 Task: Add Traditional Medicinals Organic Licorice Root Tea to the cart.
Action: Mouse pressed left at (20, 92)
Screenshot: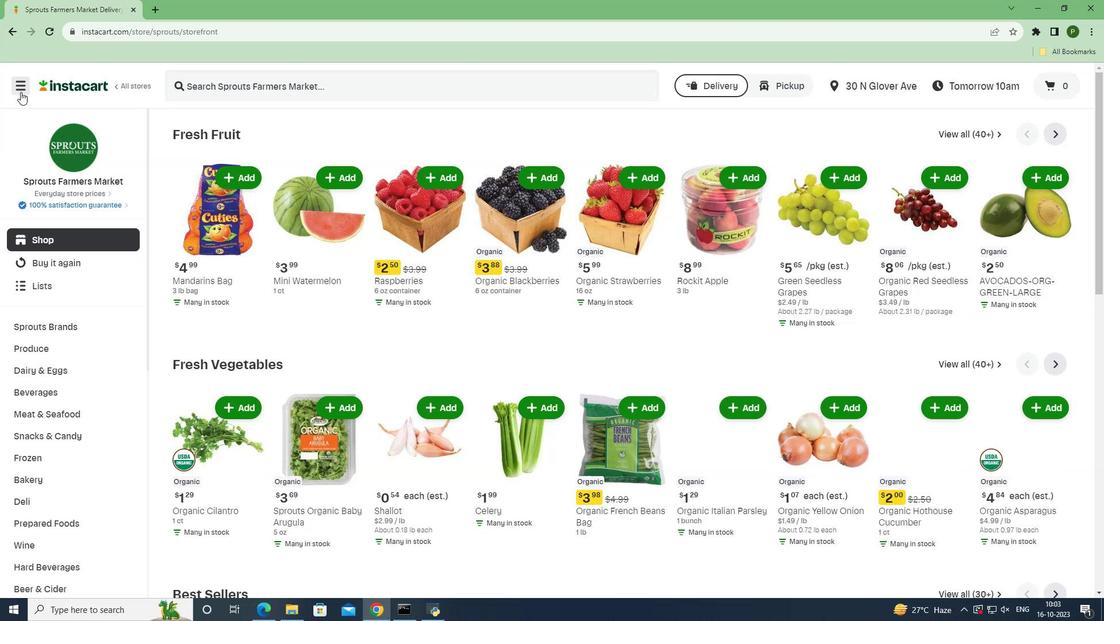 
Action: Mouse moved to (47, 304)
Screenshot: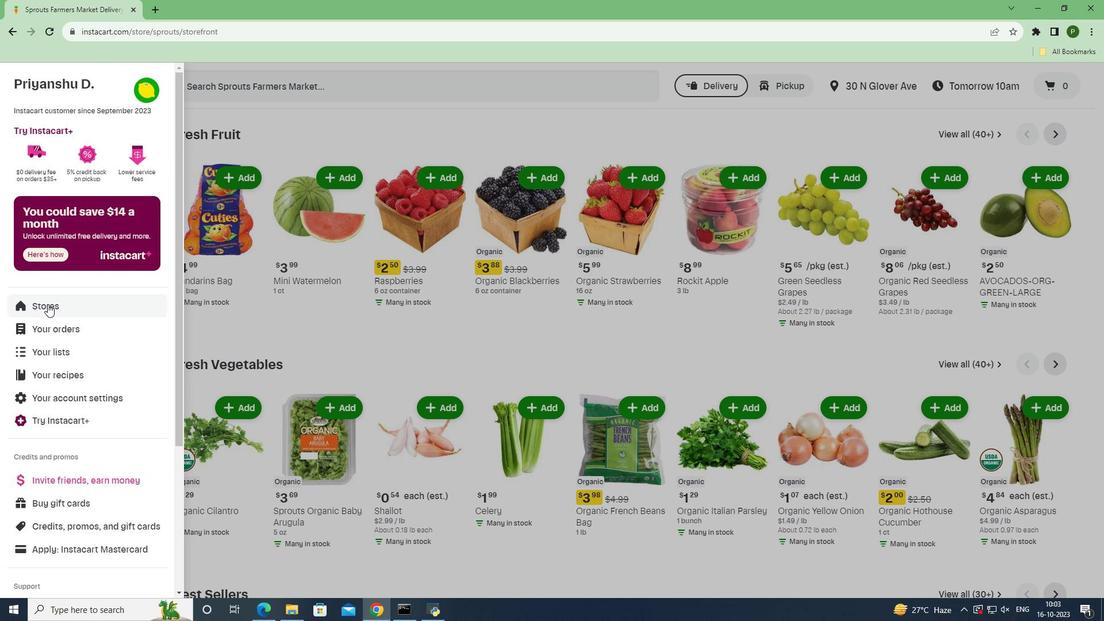 
Action: Mouse pressed left at (47, 304)
Screenshot: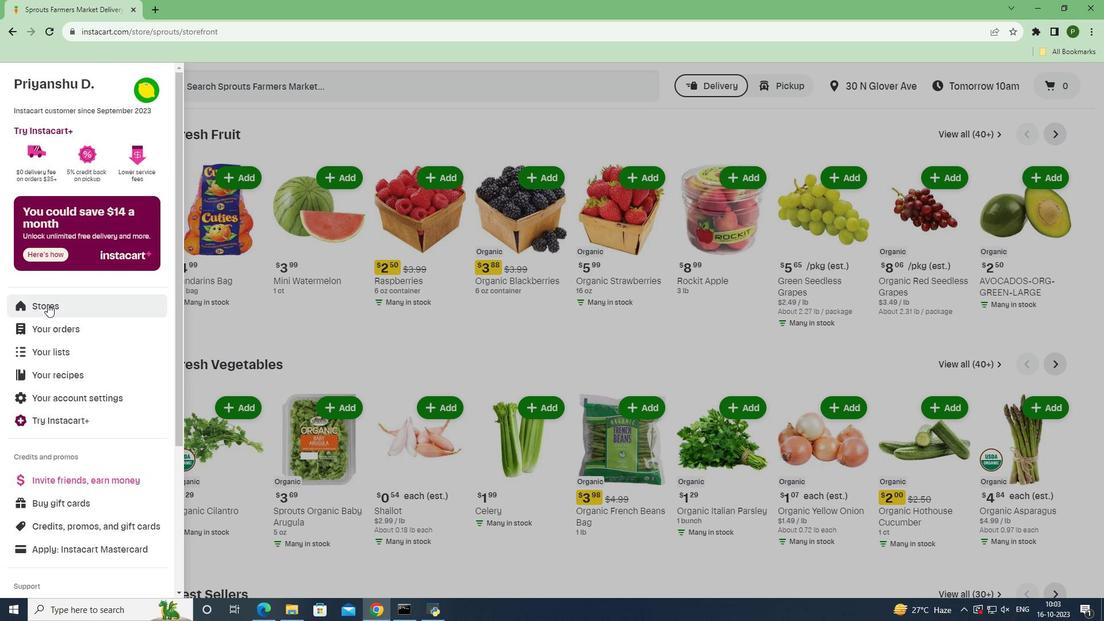 
Action: Mouse moved to (276, 127)
Screenshot: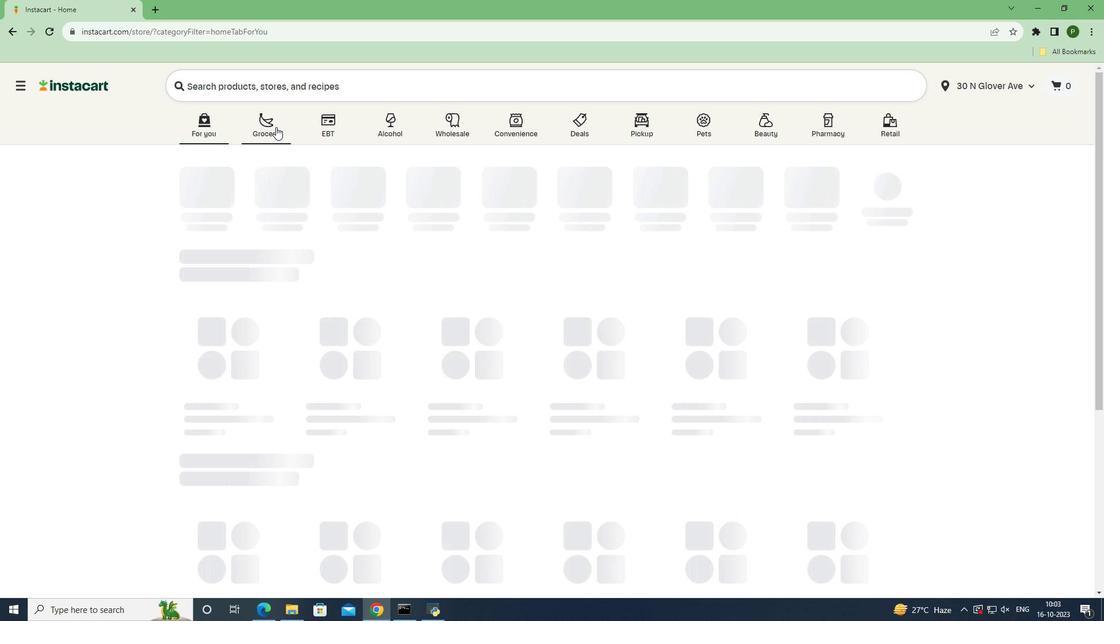 
Action: Mouse pressed left at (276, 127)
Screenshot: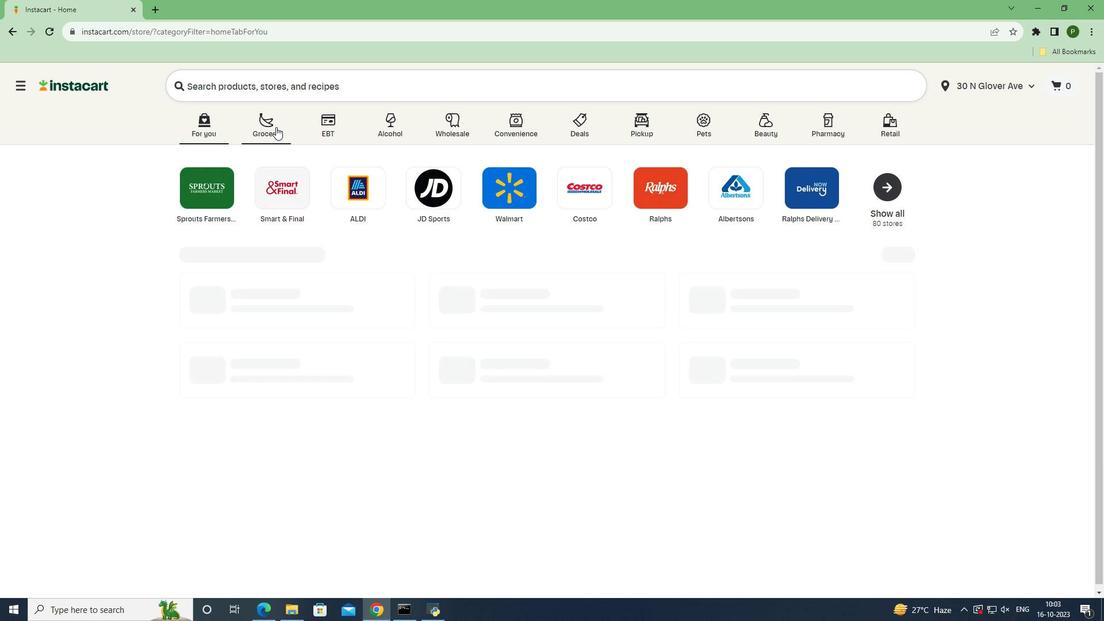 
Action: Mouse moved to (701, 260)
Screenshot: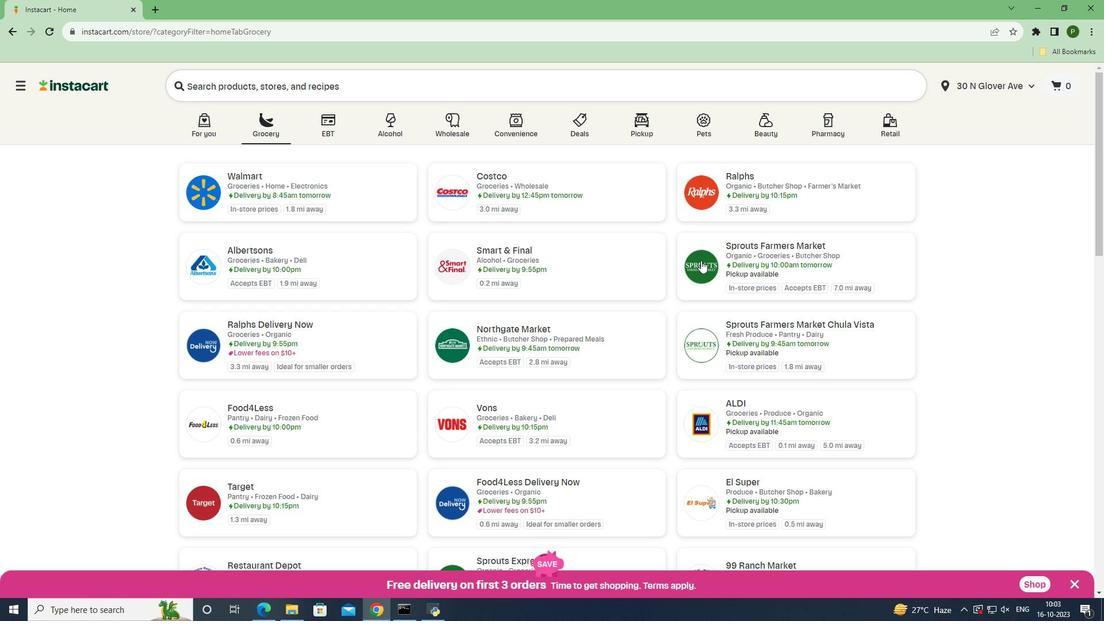 
Action: Mouse pressed left at (701, 260)
Screenshot: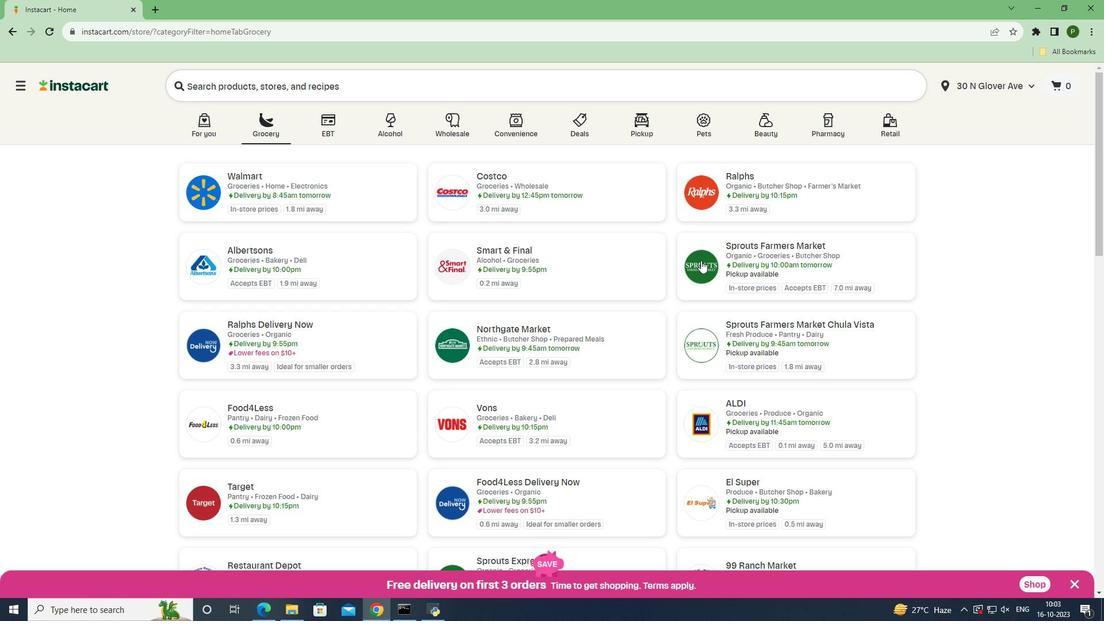 
Action: Mouse moved to (67, 395)
Screenshot: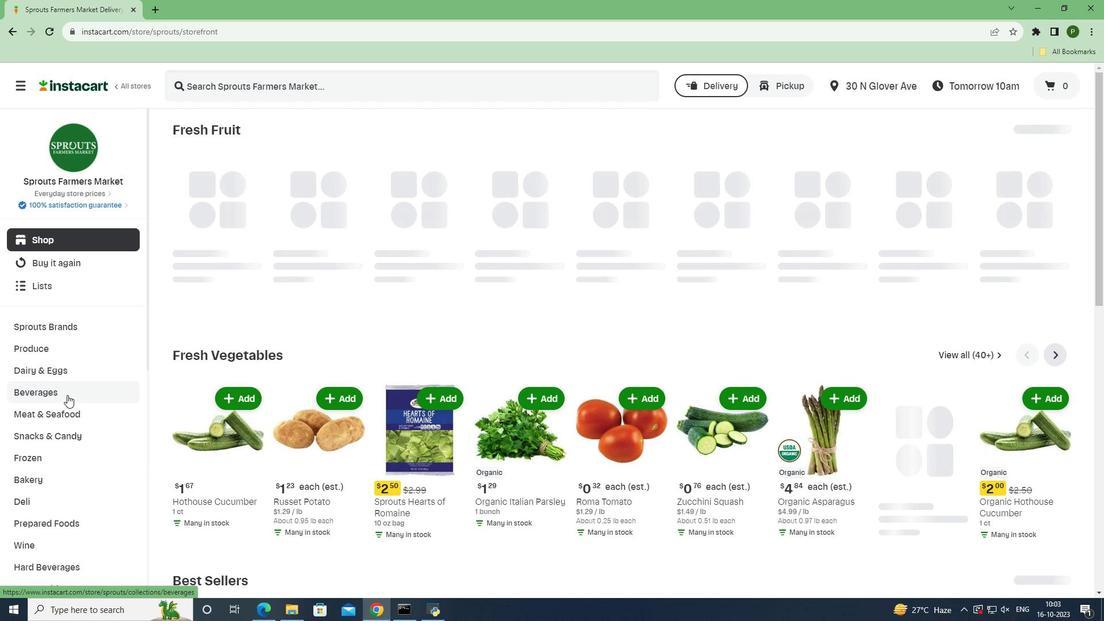 
Action: Mouse pressed left at (67, 395)
Screenshot: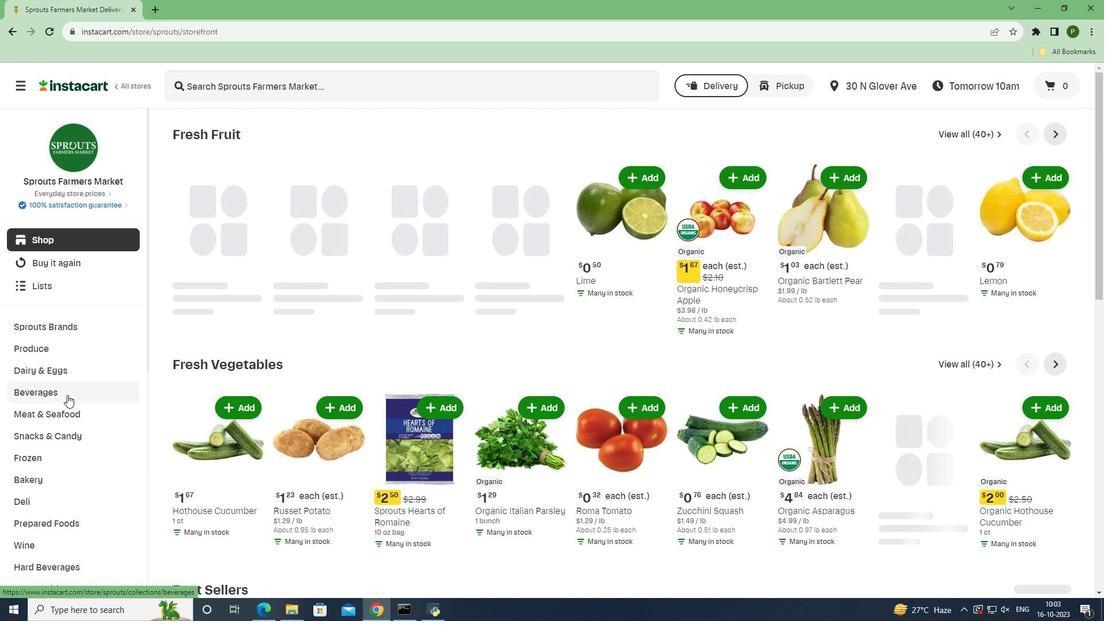 
Action: Mouse moved to (1002, 161)
Screenshot: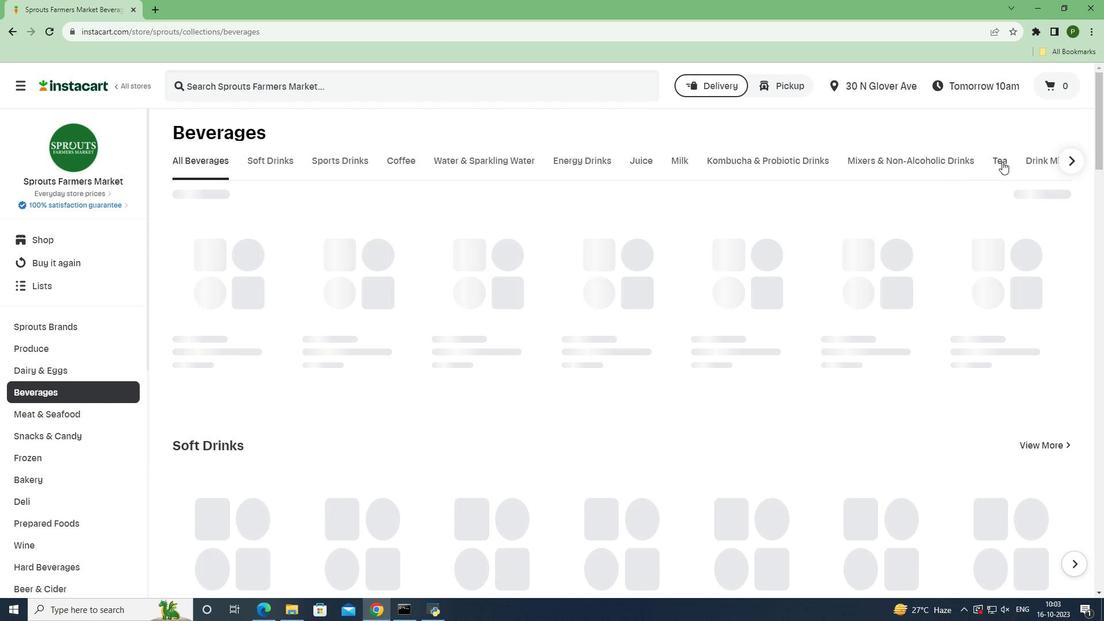 
Action: Mouse pressed left at (1002, 161)
Screenshot: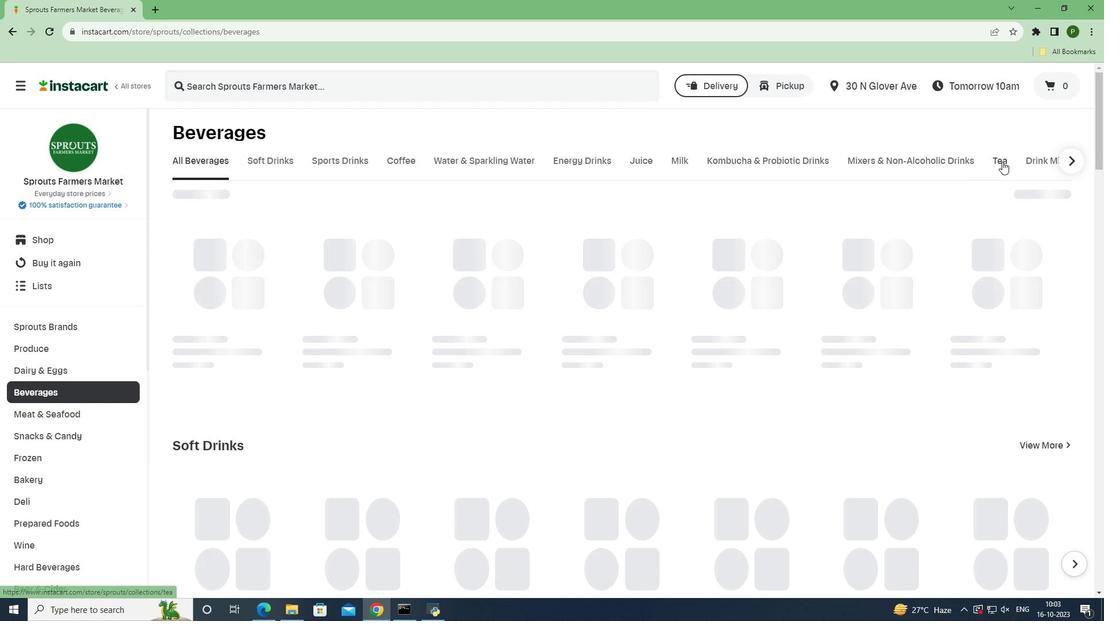 
Action: Mouse moved to (295, 81)
Screenshot: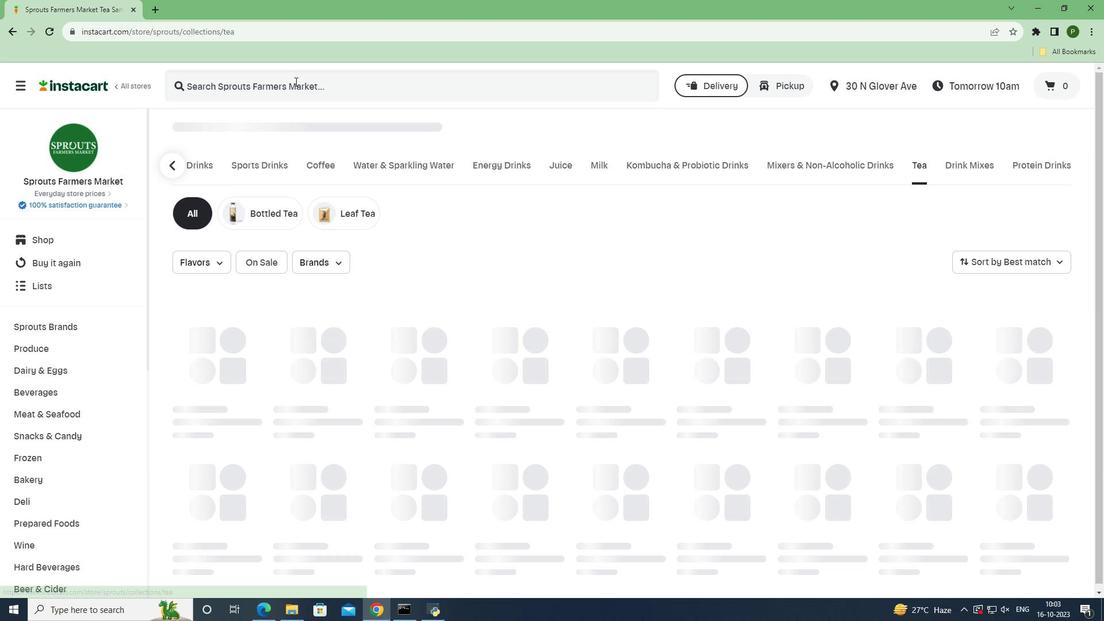 
Action: Mouse pressed left at (295, 81)
Screenshot: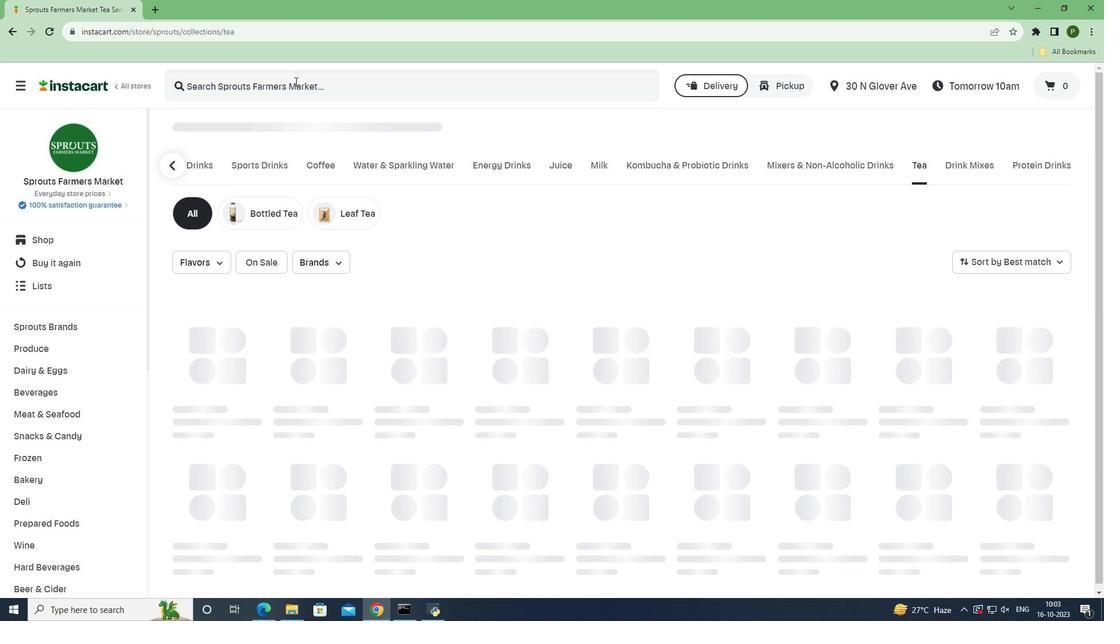 
Action: Key pressed <Key.caps_lock>T<Key.caps_lock>raditional<Key.space><Key.caps_lock>M<Key.caps_lock>edicinals<Key.space><Key.caps_lock>O<Key.caps_lock>rganic<Key.space><Key.caps_lock>L<Key.caps_lock>icorice<Key.space><Key.caps_lock>R<Key.caps_lock>oot<Key.space><Key.caps_lock>T<Key.caps_lock>ea<Key.space><Key.enter>
Screenshot: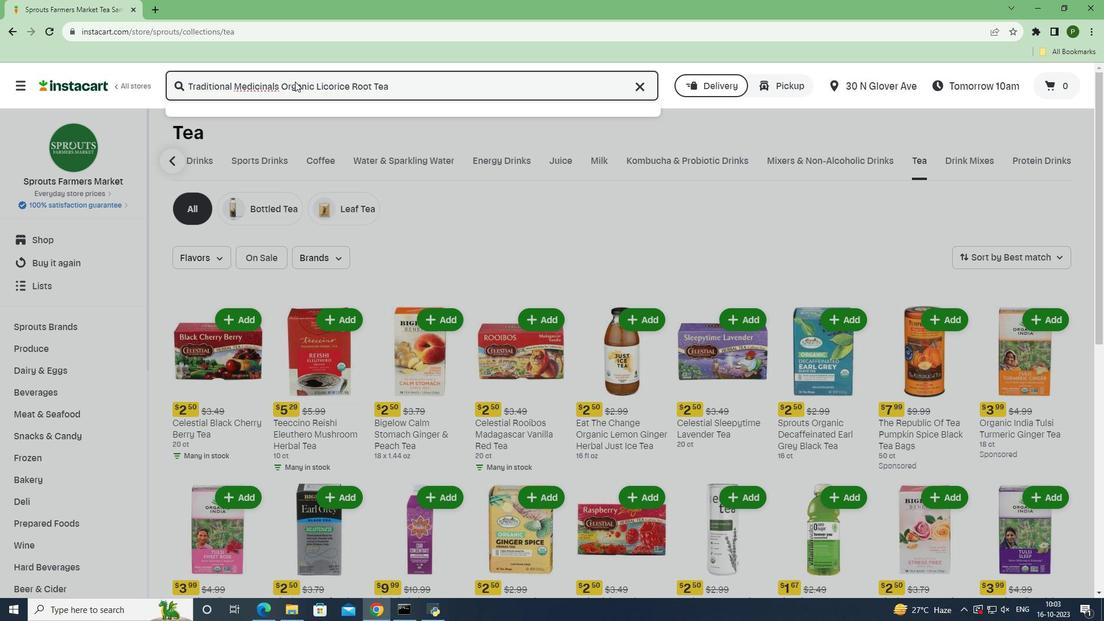 
Action: Mouse moved to (697, 205)
Screenshot: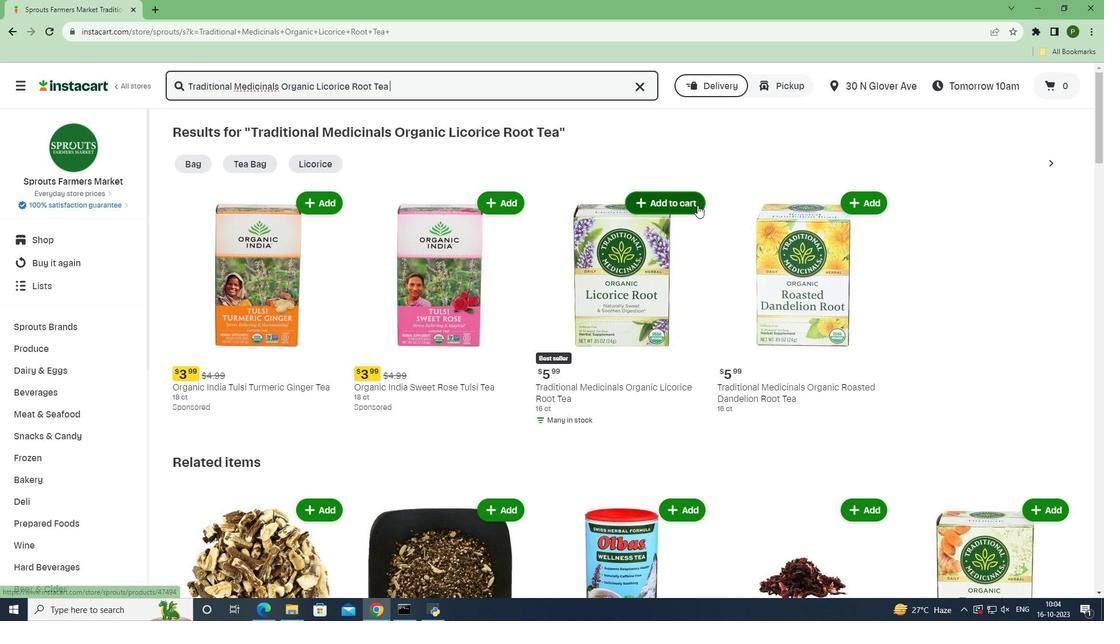 
Action: Mouse pressed left at (697, 205)
Screenshot: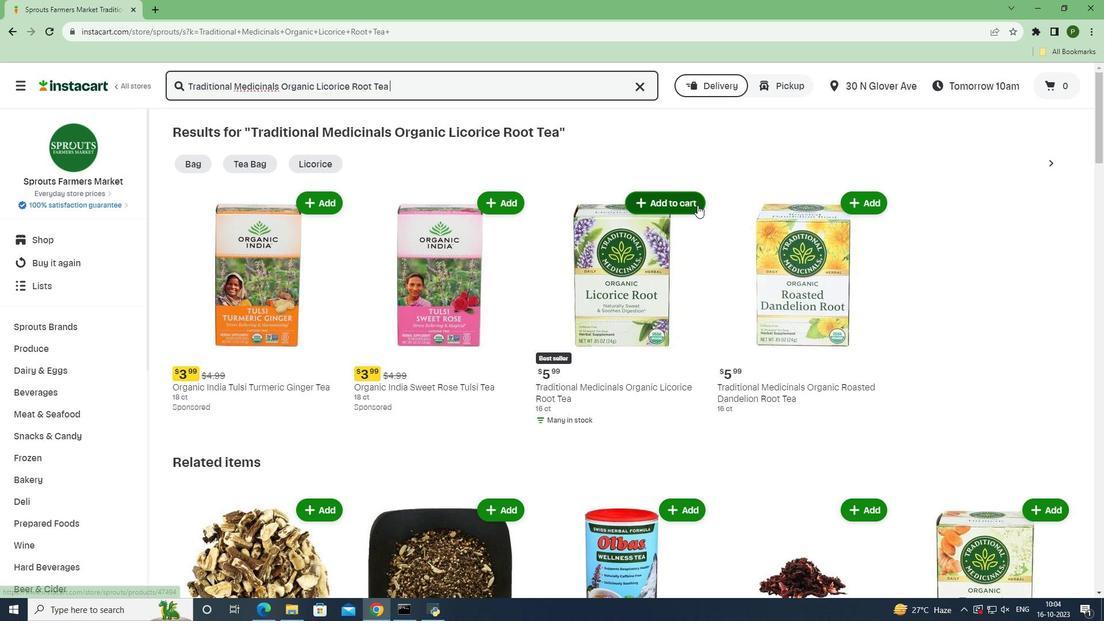 
Action: Mouse moved to (724, 277)
Screenshot: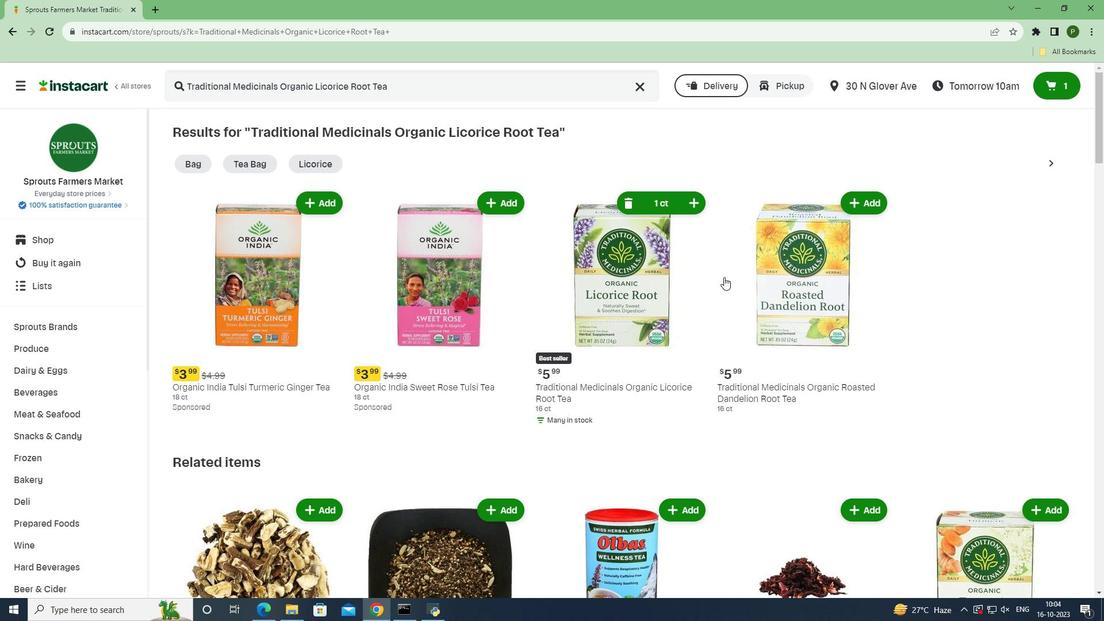 
